 Task: Add Death Wish Coffee Co. Organic Medium Roast Coffee Single Serve Cups 10 Pack to the cart.
Action: Mouse moved to (16, 111)
Screenshot: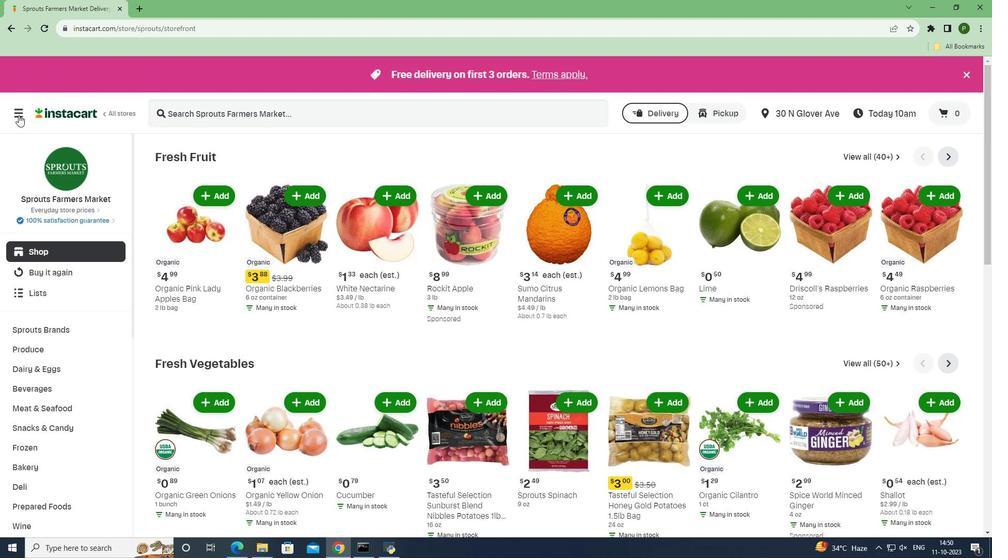 
Action: Mouse pressed left at (16, 111)
Screenshot: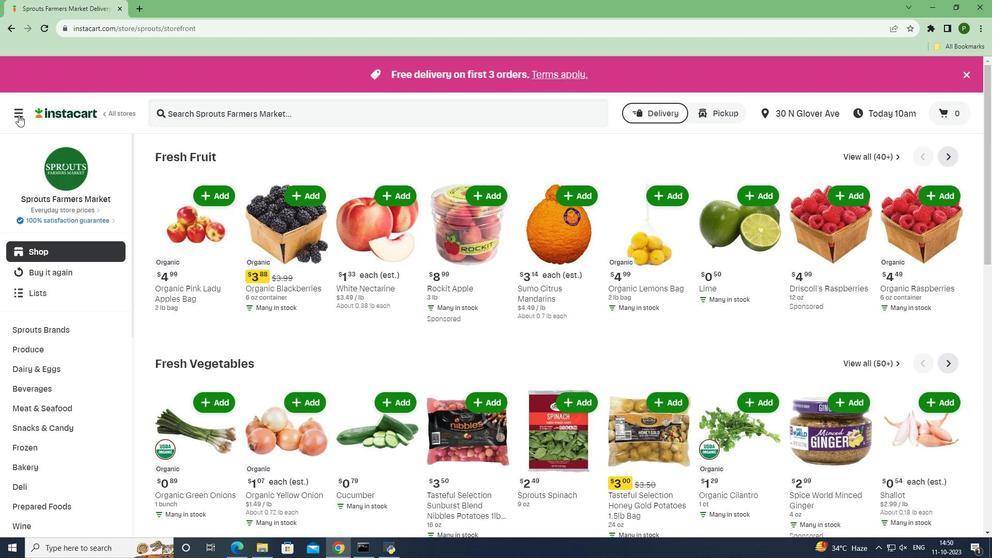 
Action: Mouse moved to (31, 272)
Screenshot: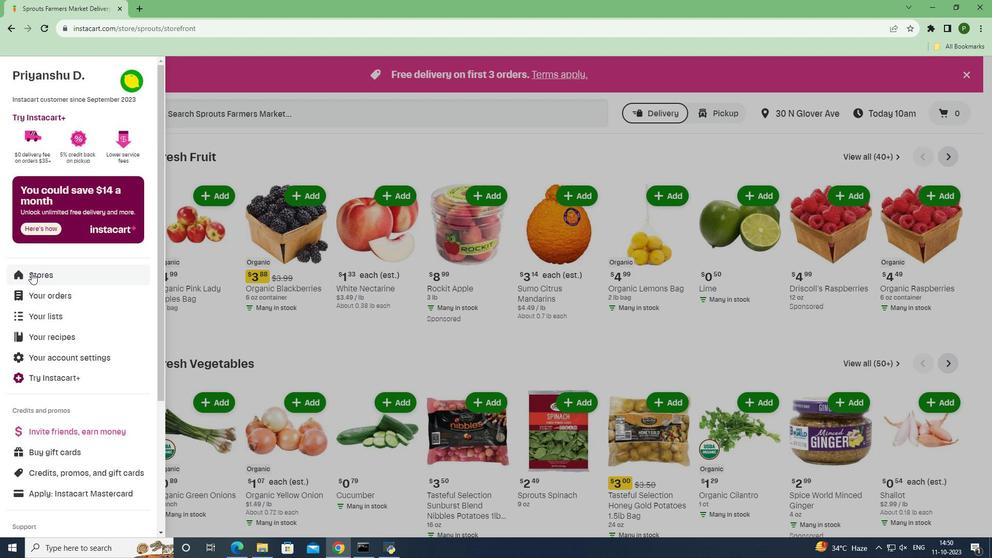 
Action: Mouse pressed left at (31, 272)
Screenshot: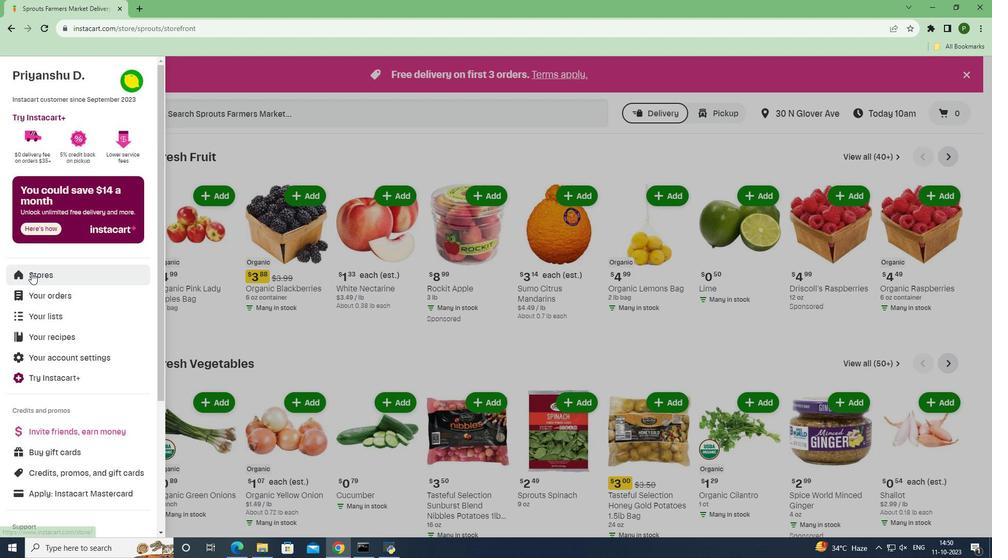 
Action: Mouse moved to (235, 119)
Screenshot: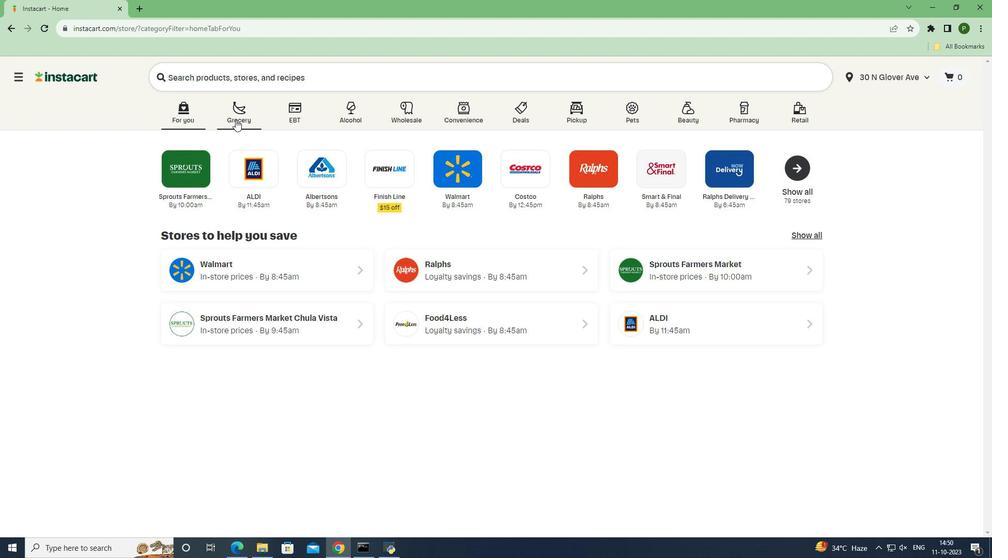 
Action: Mouse pressed left at (235, 119)
Screenshot: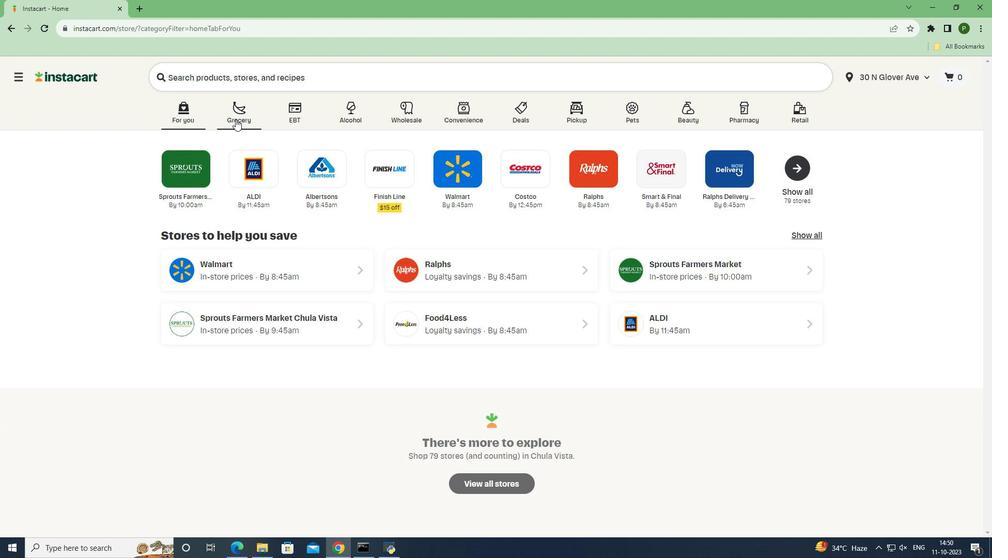 
Action: Mouse moved to (407, 238)
Screenshot: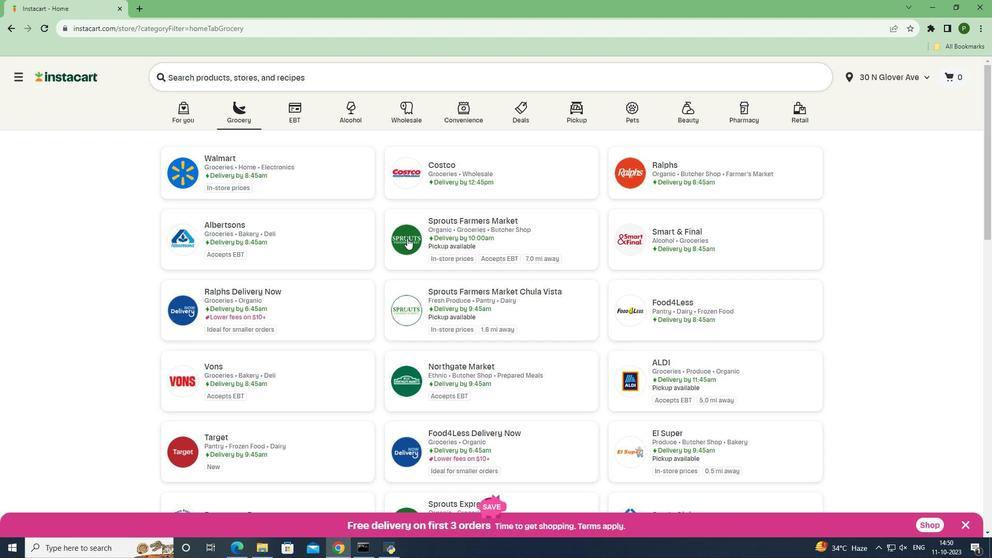 
Action: Mouse pressed left at (407, 238)
Screenshot: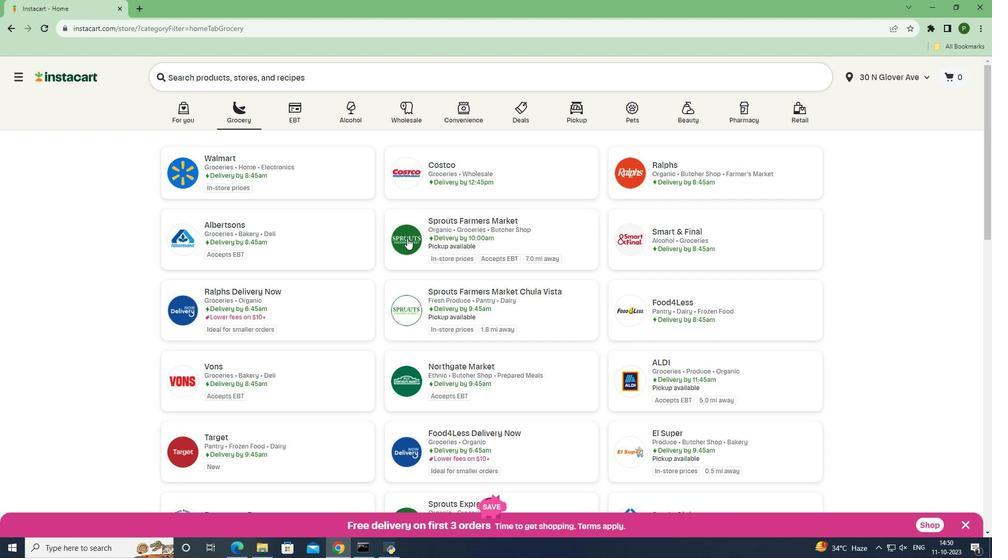
Action: Mouse moved to (48, 383)
Screenshot: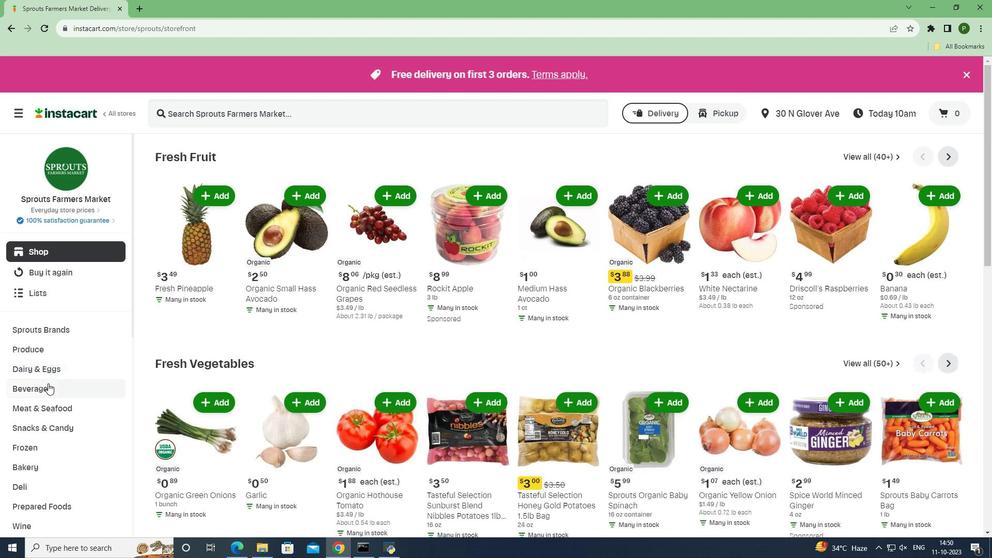 
Action: Mouse pressed left at (48, 383)
Screenshot: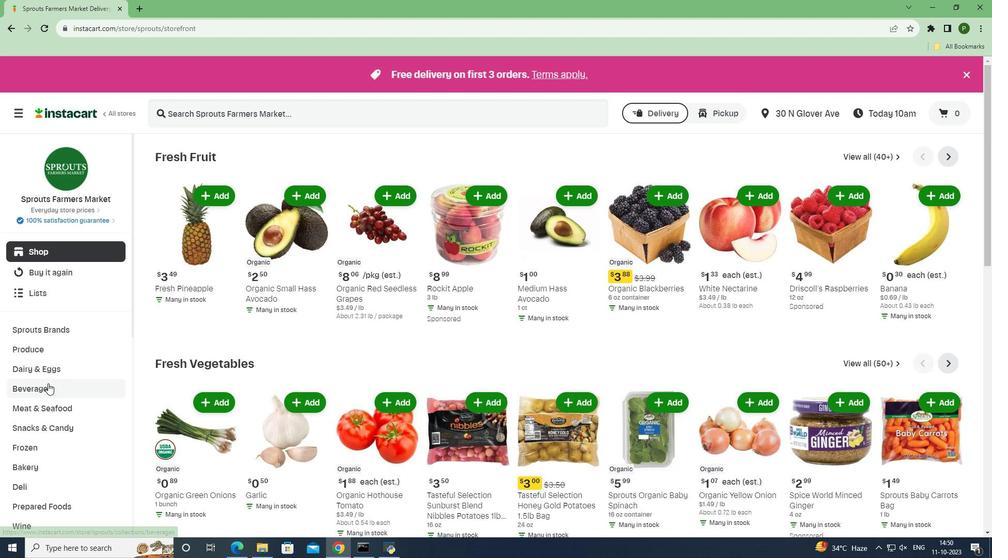 
Action: Mouse moved to (57, 447)
Screenshot: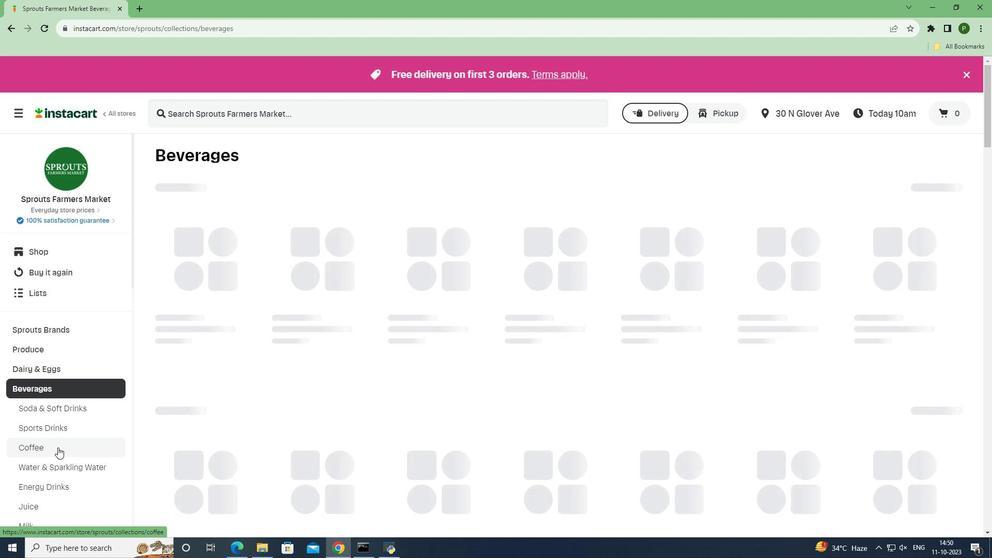 
Action: Mouse pressed left at (57, 447)
Screenshot: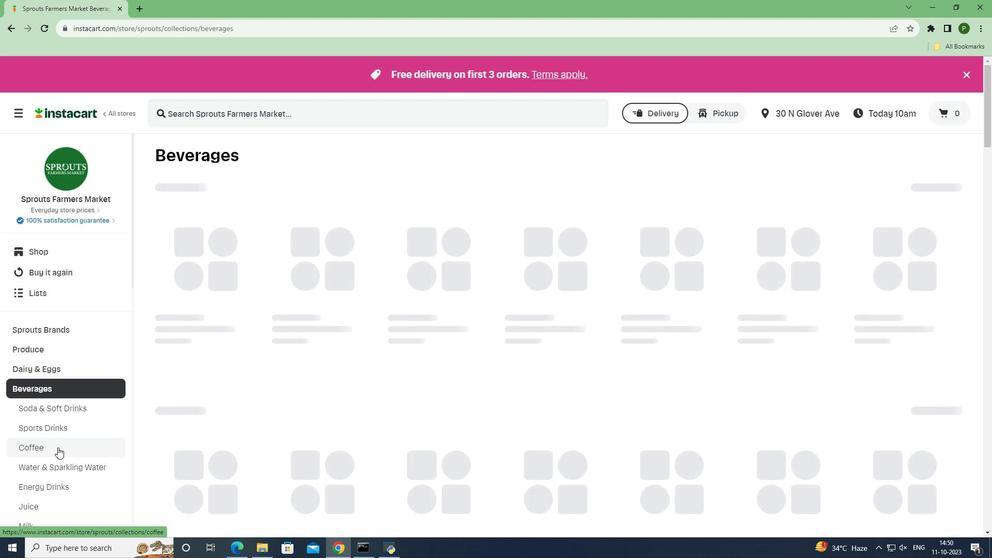 
Action: Mouse moved to (215, 114)
Screenshot: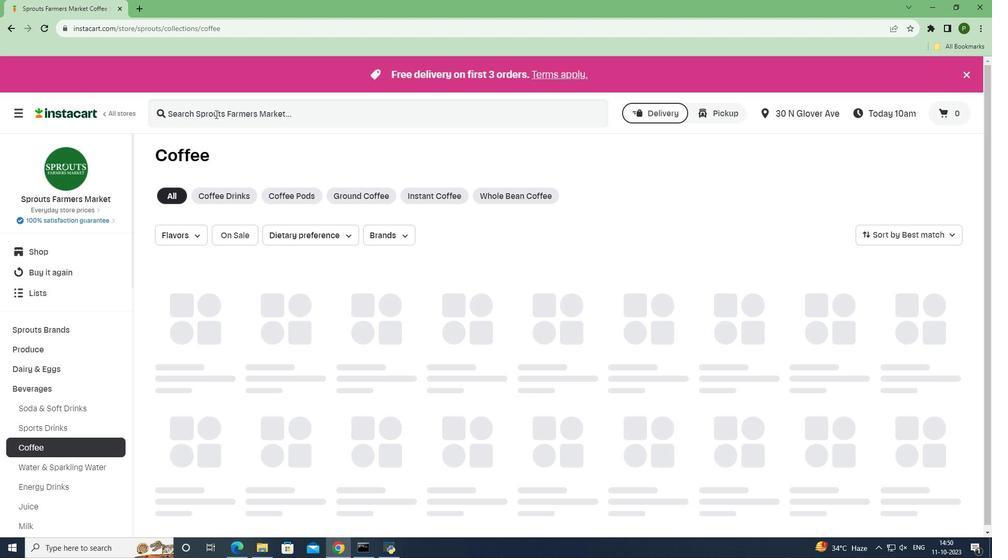 
Action: Mouse pressed left at (215, 114)
Screenshot: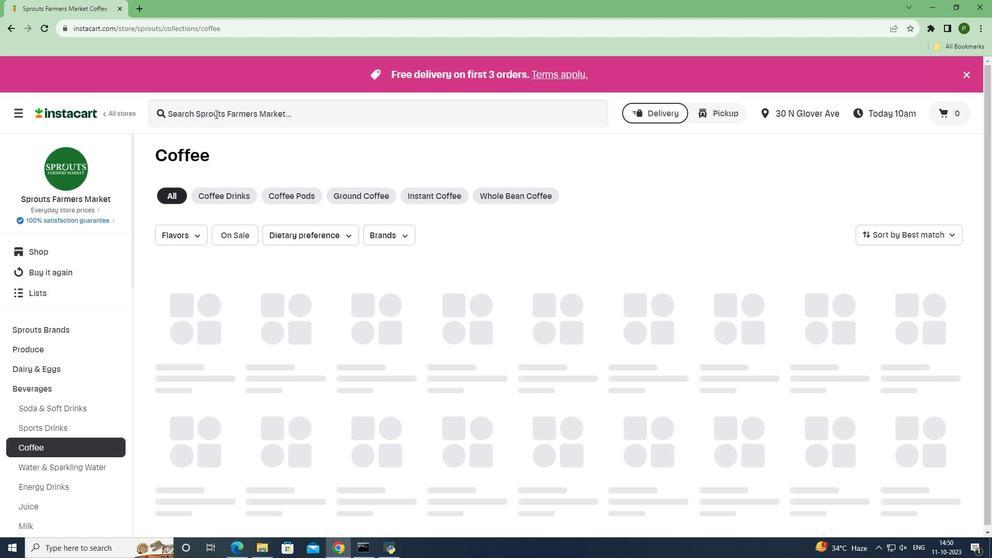
Action: Key pressed <Key.caps_lock><Key.caps_lock>d<Key.caps_lock>EATH<Key.space><Key.caps_lock>w<Key.caps_lock>ISH<Key.space><Key.caps_lock>c<Key.caps_lock>OFFEE<Key.space><Key.caps_lock>c<Key.caps_lock>O.<Key.space><Key.caps_lock>o<Key.caps_lock>RGANIC<Key.space><Key.caps_lock>m<Key.caps_lock>EDIUM<Key.space><Key.caps_lock>r<Key.caps_lock>OAST<Key.space><Key.caps_lock>c<Key.caps_lock>OFFEE<Key.space><Key.caps_lock>s<Key.caps_lock>INGLE<Key.space><Key.caps_lock>s<Key.caps_lock>ERVE<Key.space><Key.caps_lock>c<Key.caps_lock>UPS<Key.space>10<Key.space><Key.caps_lock>p<Key.caps_lock>ACK<Key.space><Key.enter>
Screenshot: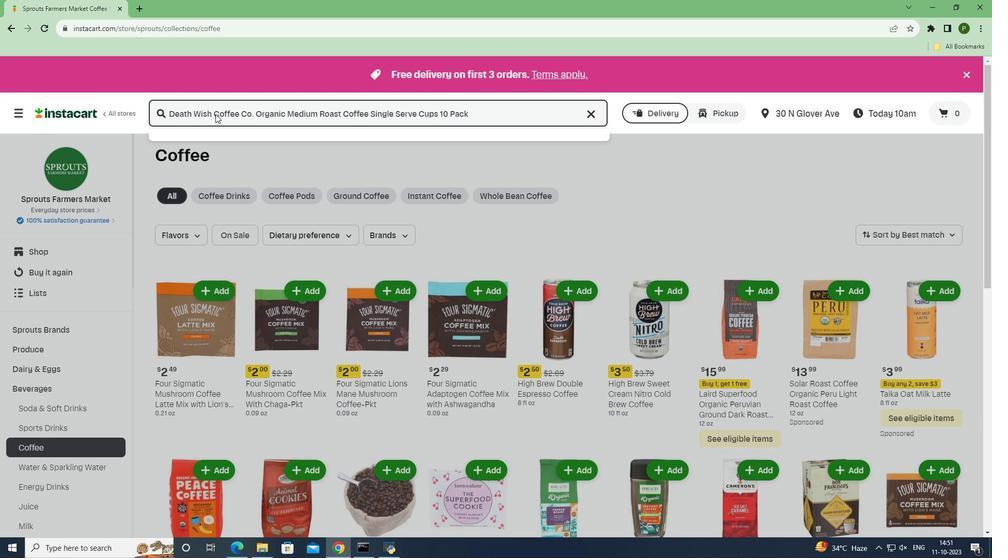 
Action: Mouse moved to (287, 223)
Screenshot: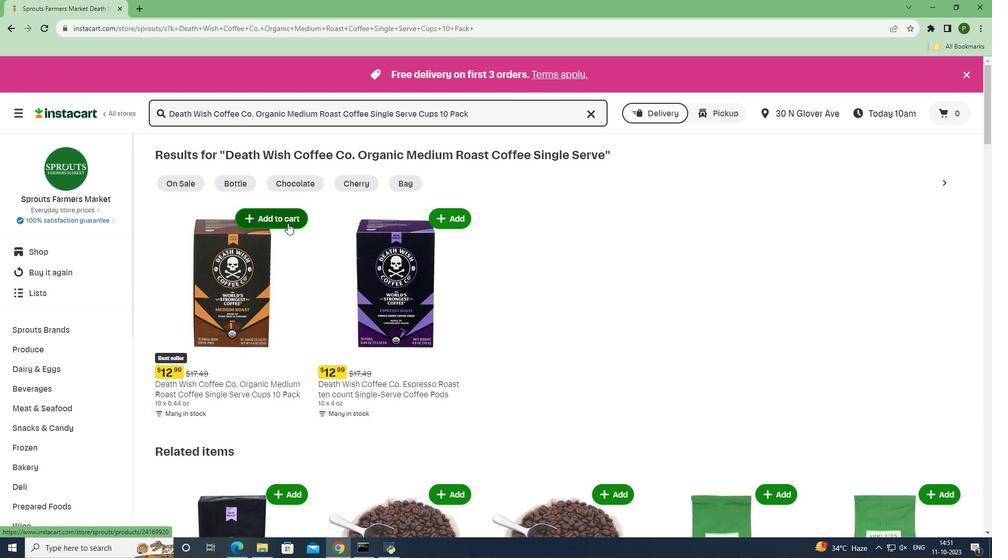 
Action: Mouse pressed left at (287, 223)
Screenshot: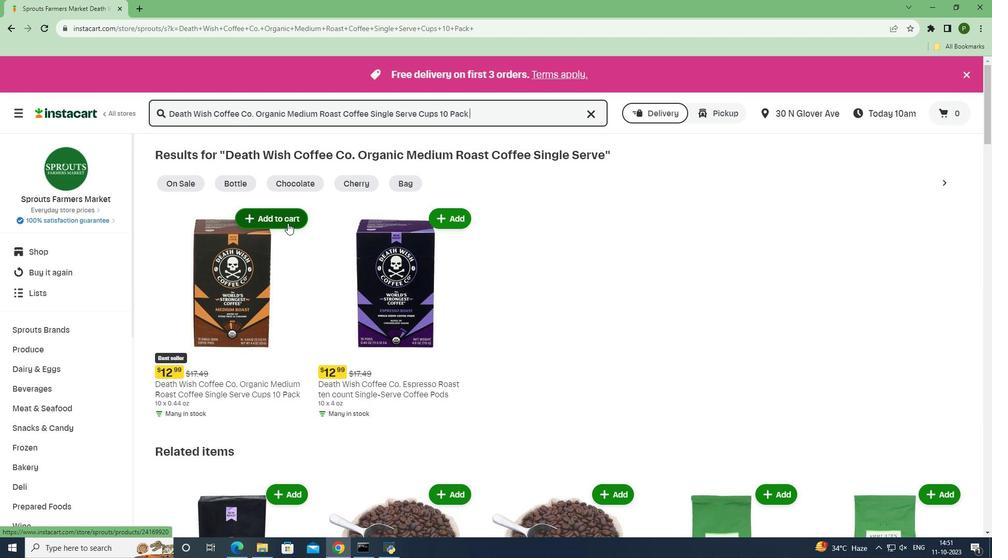 
Action: Mouse moved to (327, 304)
Screenshot: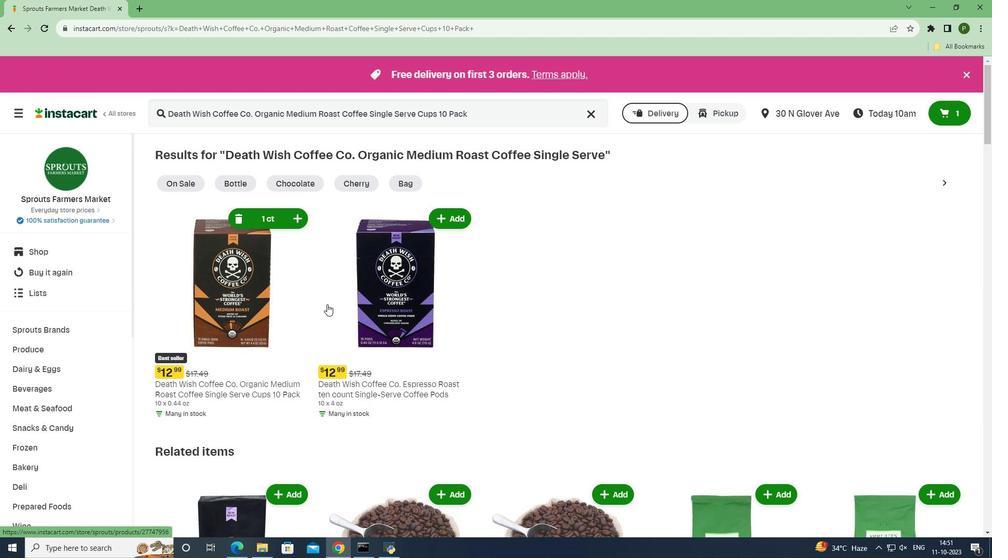 
